 Task: Find public transportation options from Seattle, Washington, to Portland, Oregon.
Action: Mouse moved to (270, 86)
Screenshot: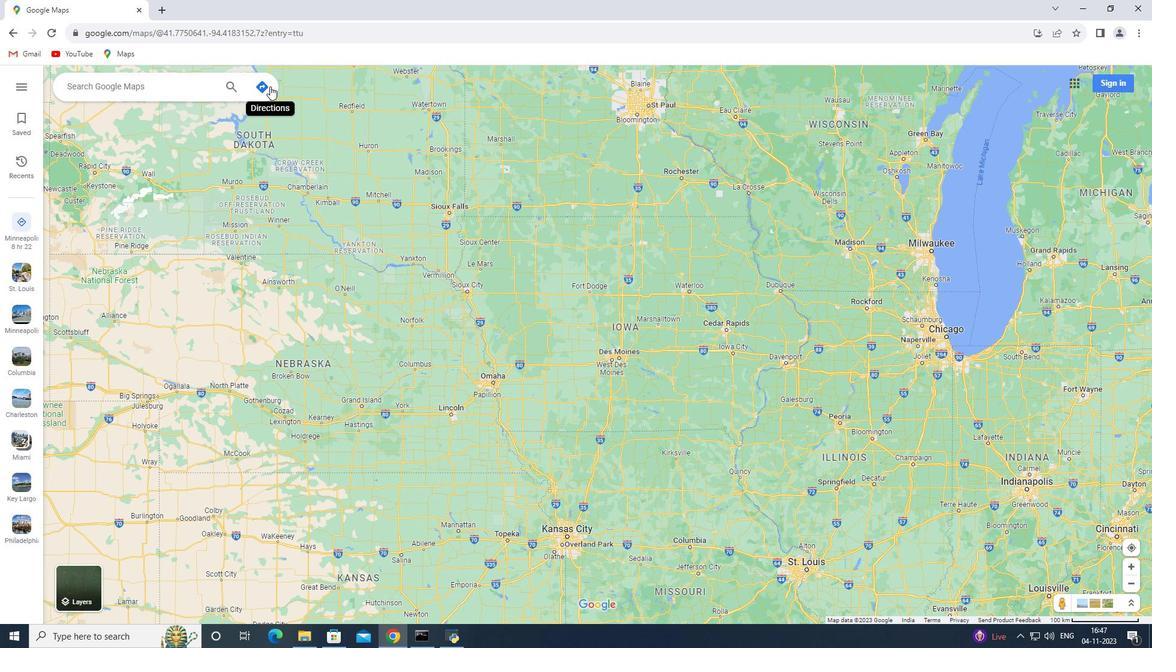 
Action: Mouse pressed left at (270, 86)
Screenshot: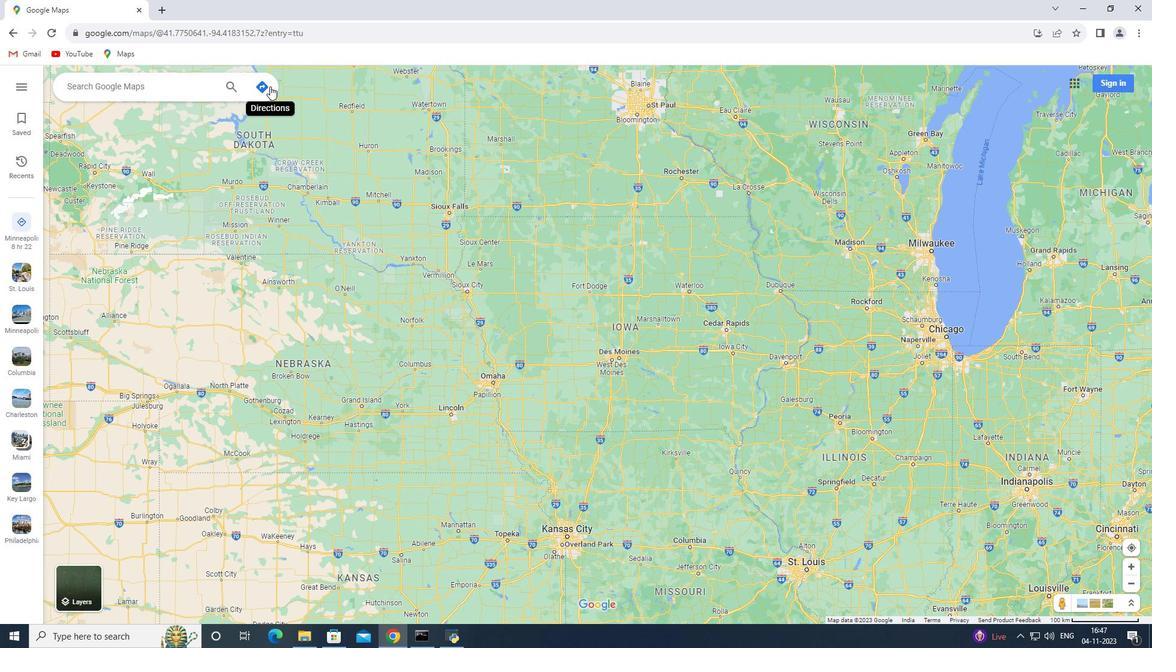 
Action: Mouse moved to (181, 112)
Screenshot: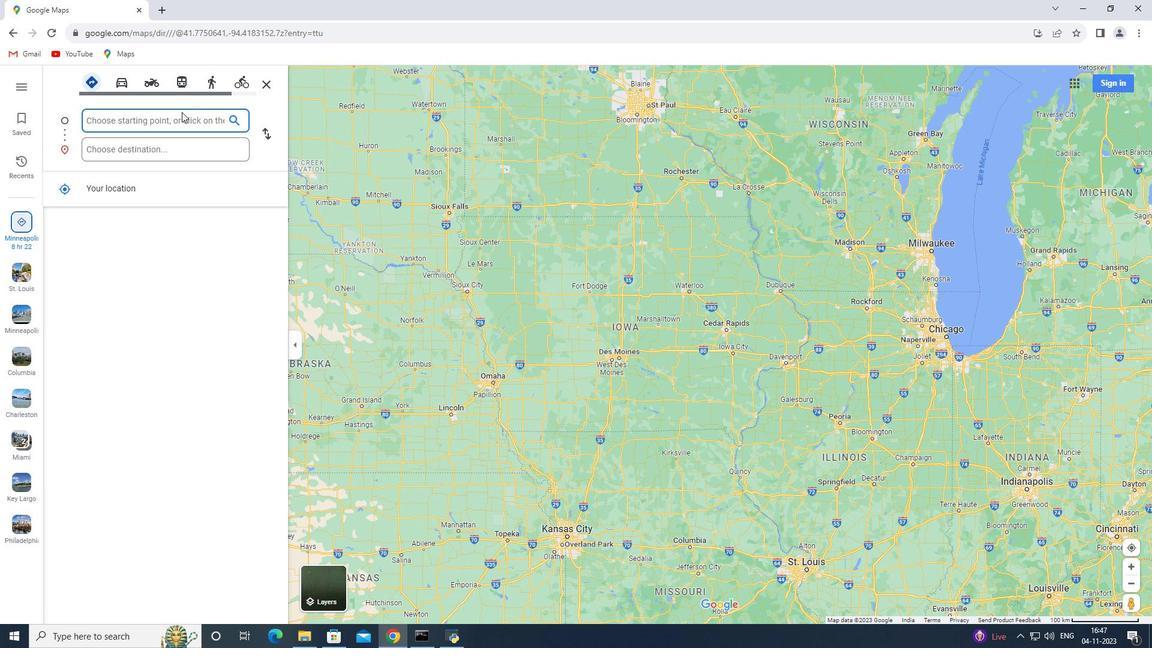 
Action: Key pressed <Key.shift>Seattle,<Key.space><Key.shift>Washington
Screenshot: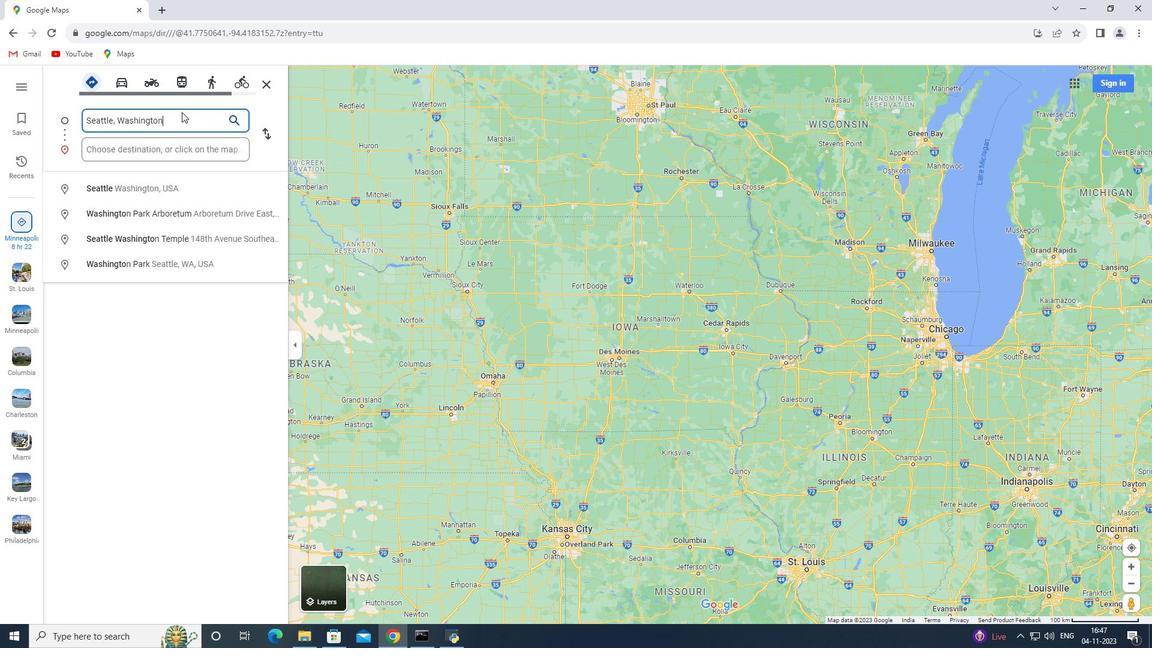 
Action: Mouse moved to (180, 148)
Screenshot: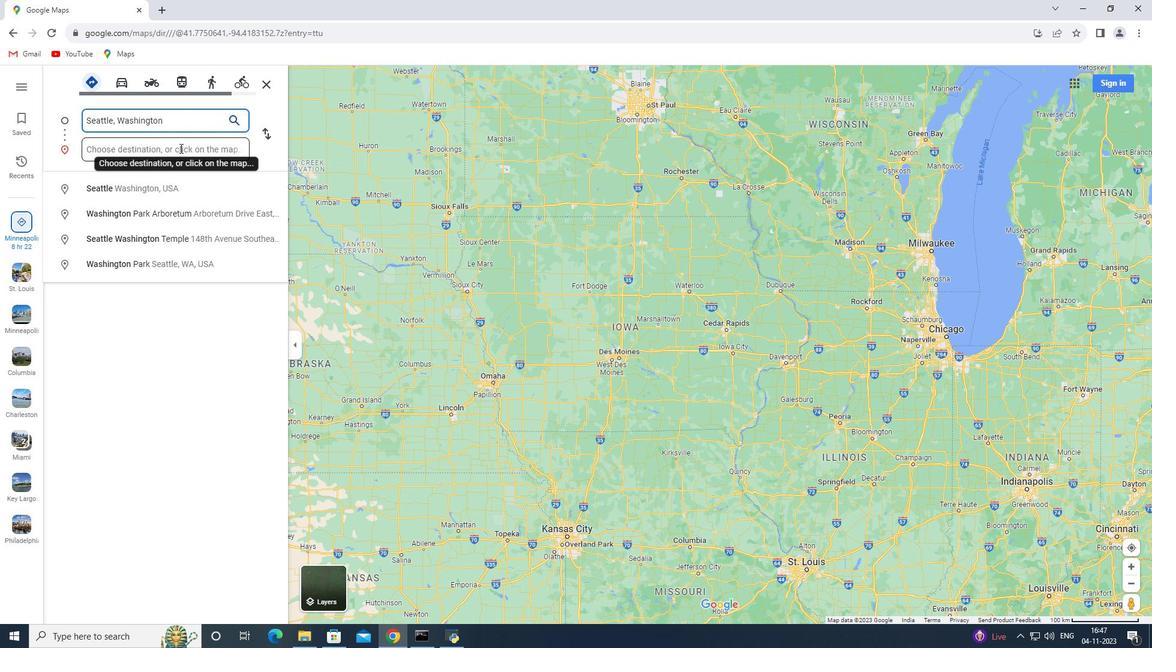 
Action: Mouse pressed left at (180, 148)
Screenshot: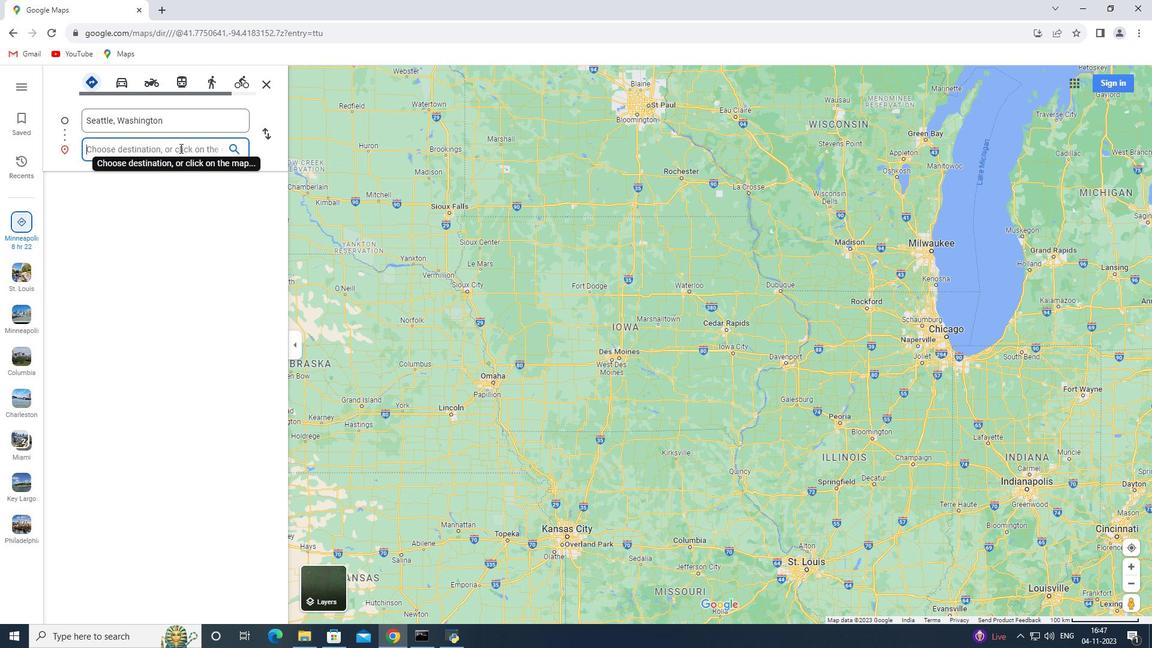 
Action: Key pressed <Key.shift>Portlan
Screenshot: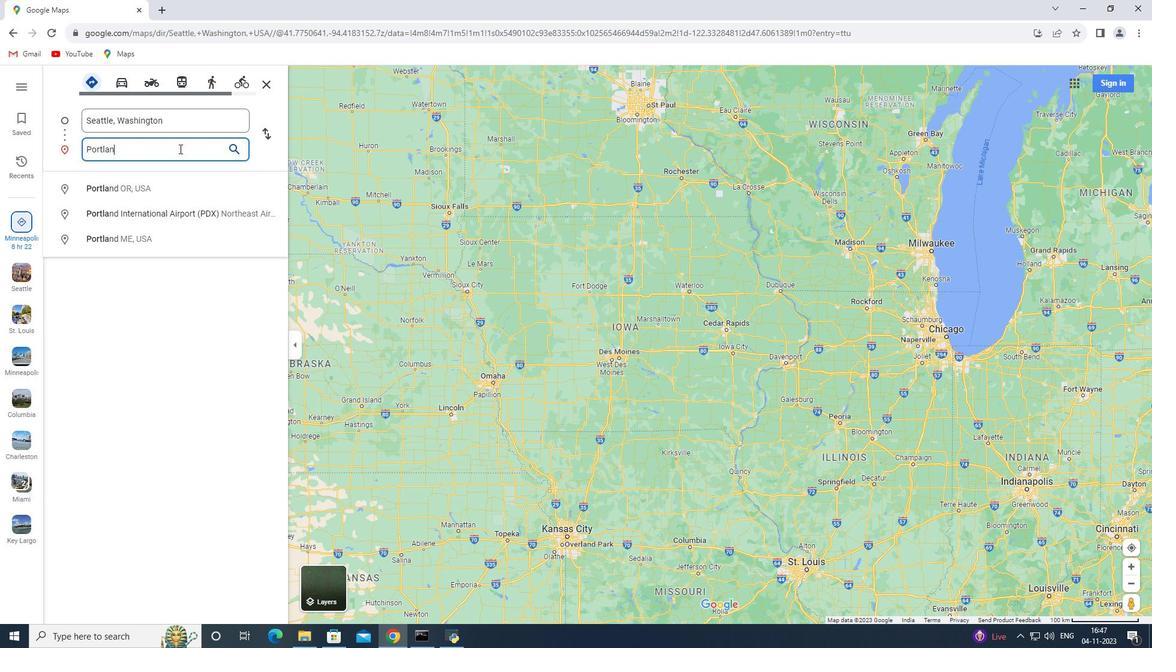 
Action: Mouse moved to (179, 148)
Screenshot: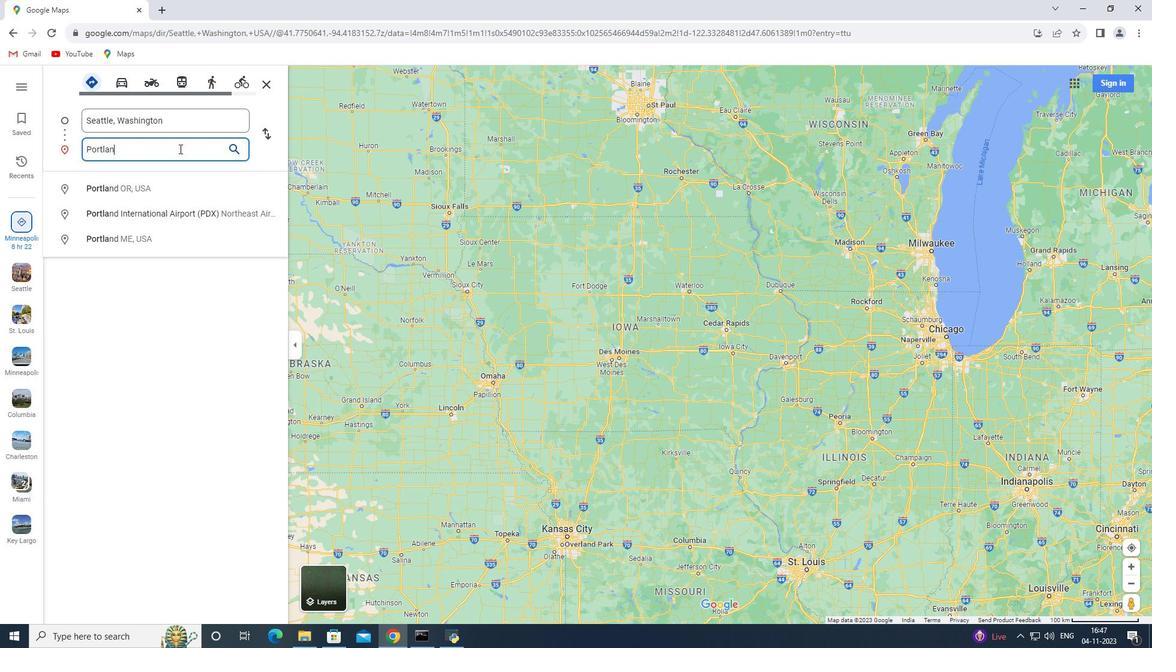 
Action: Key pressed d,<Key.space><Key.shift>Oregon<Key.enter>
Screenshot: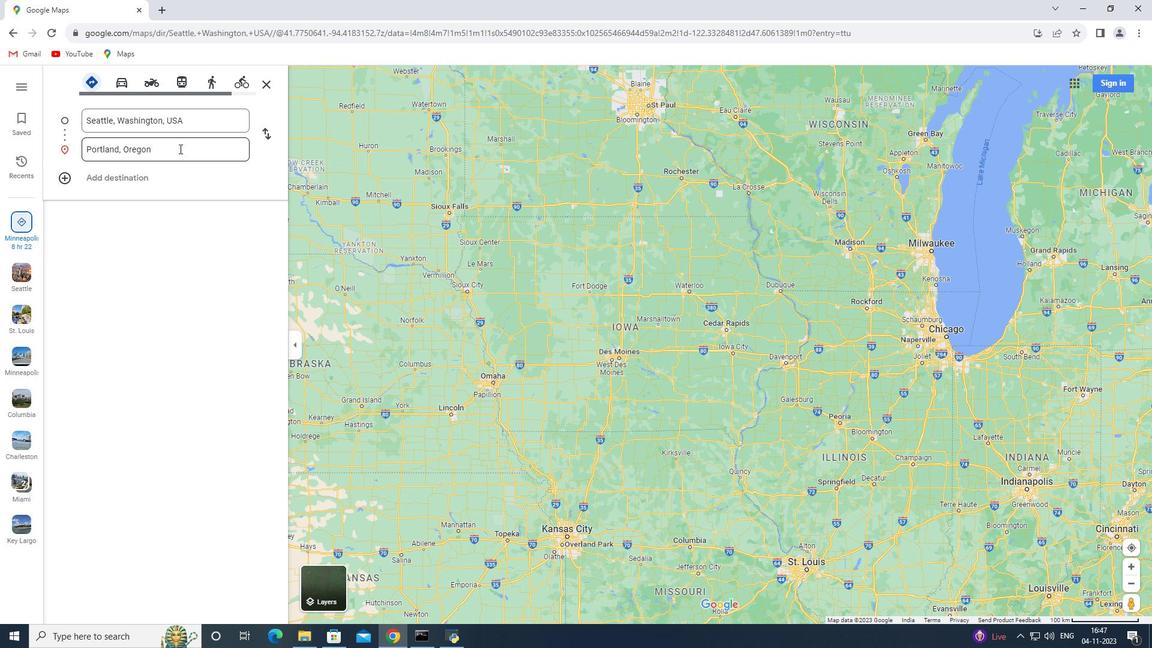 
Action: Mouse moved to (573, 82)
Screenshot: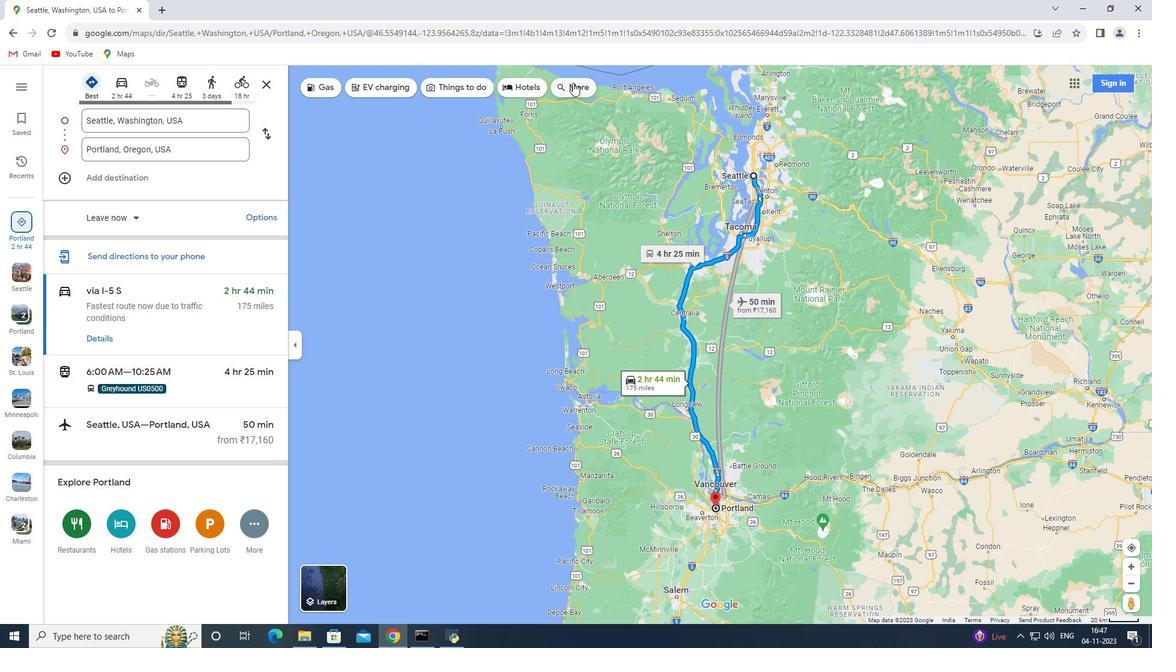 
Action: Mouse pressed left at (573, 82)
Screenshot: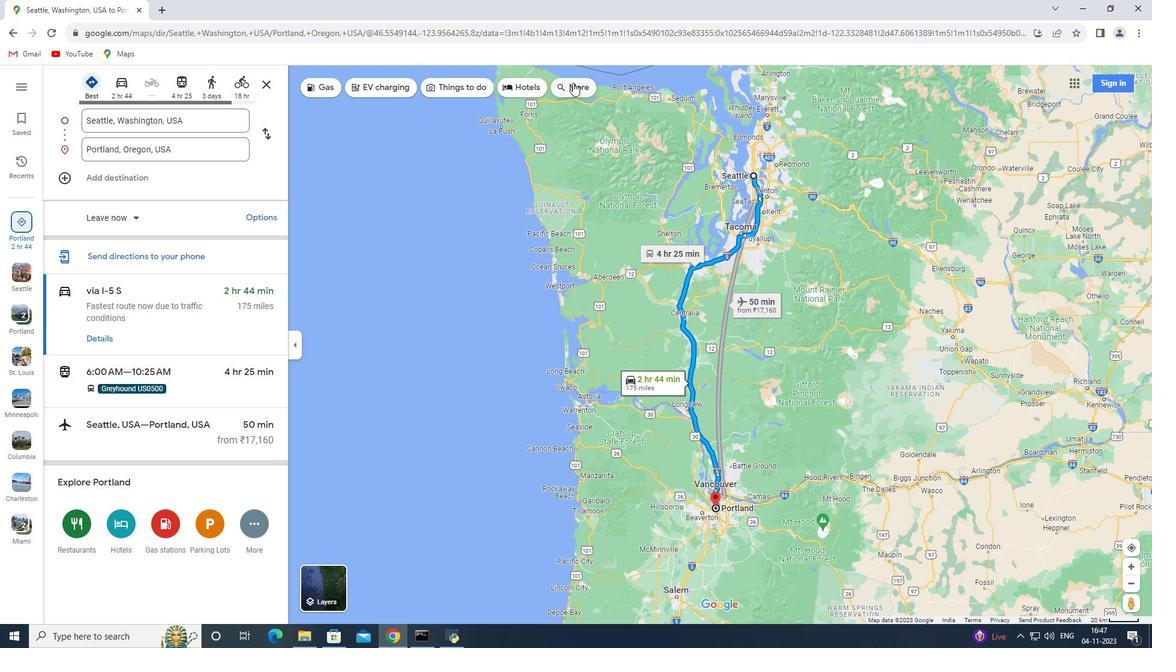 
Action: Mouse moved to (144, 79)
Screenshot: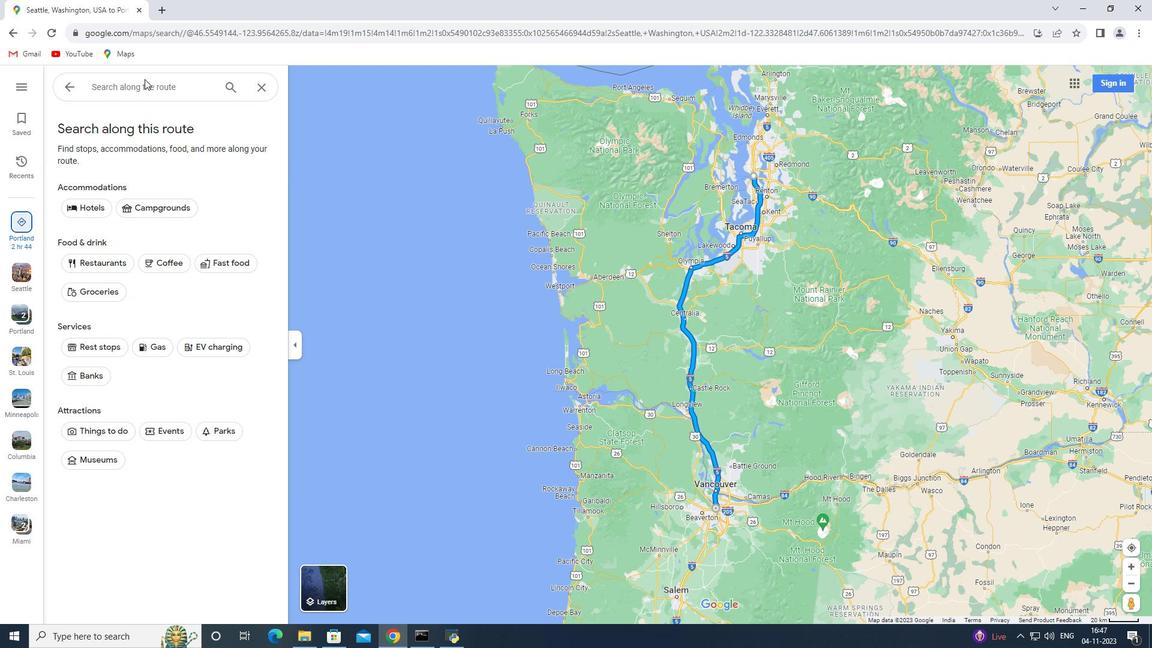 
Action: Mouse pressed left at (144, 79)
Screenshot: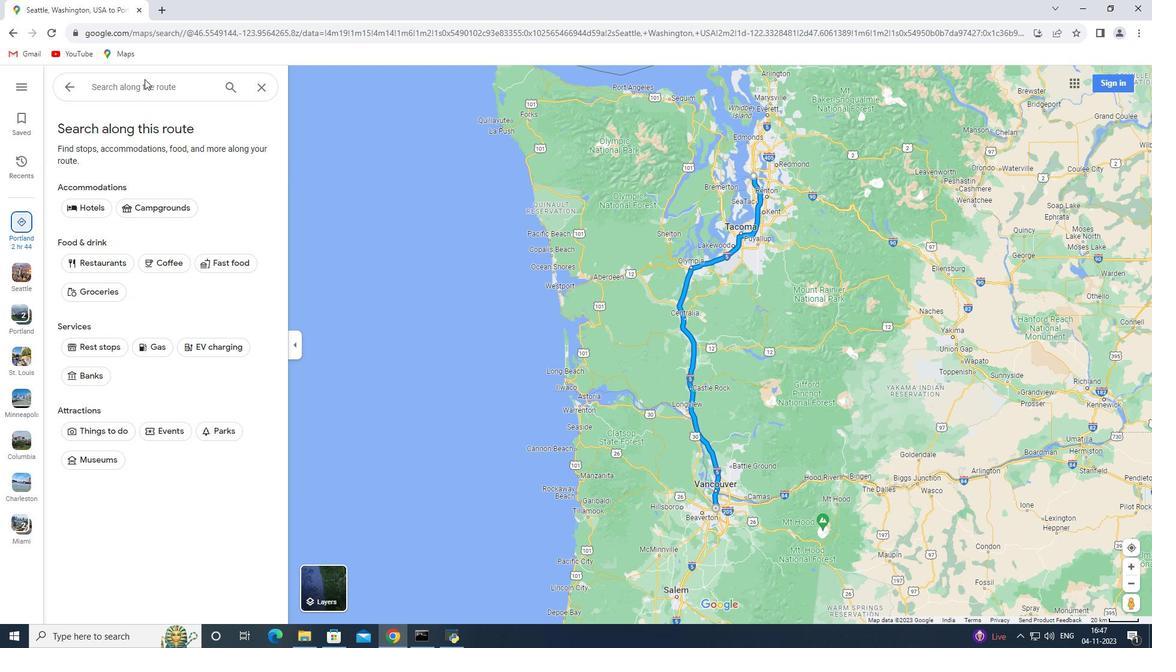 
Action: Mouse moved to (141, 90)
Screenshot: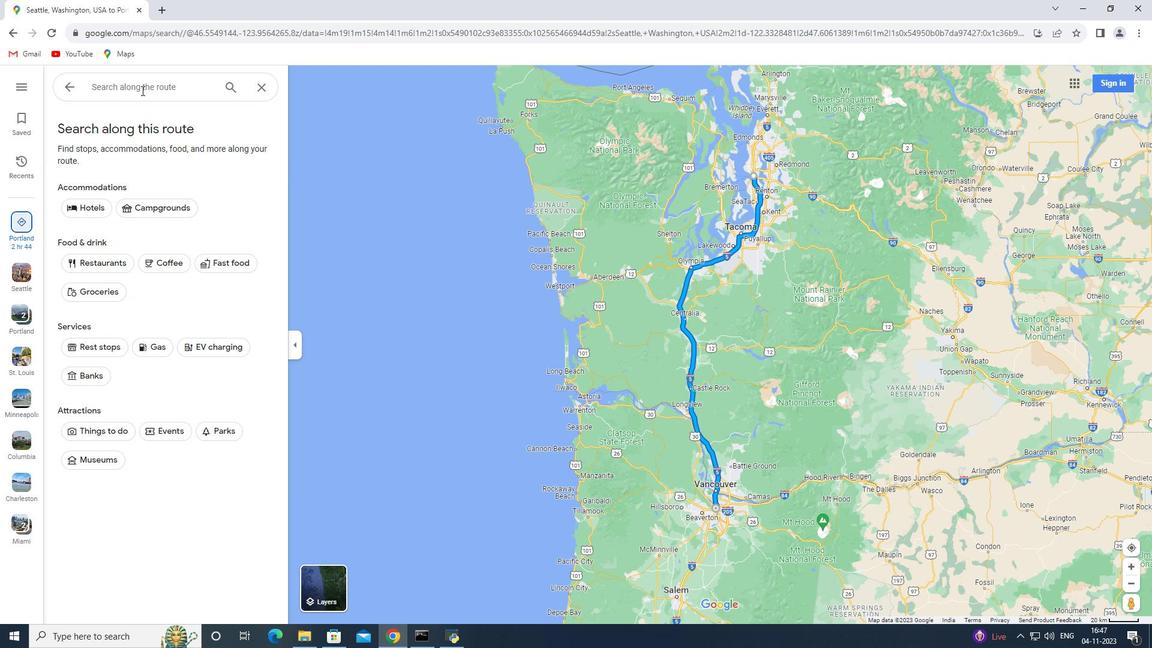 
Action: Mouse pressed left at (141, 90)
Screenshot: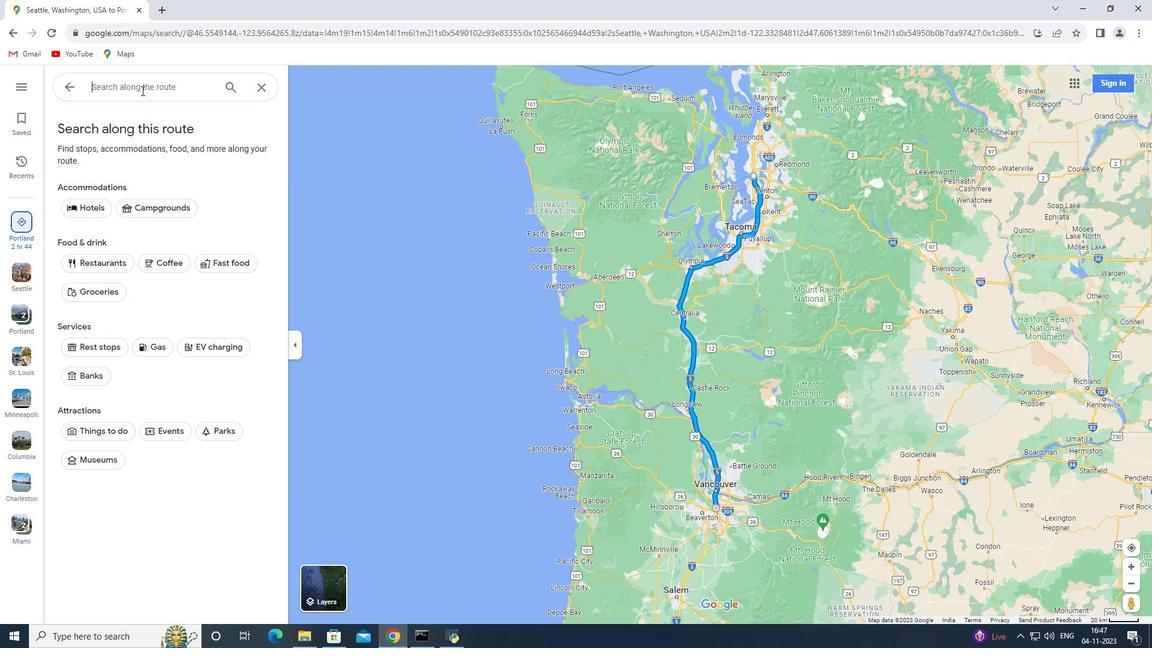 
Action: Key pressed public<Key.space>transpot<Key.backspace>rtation<Key.enter>
Screenshot: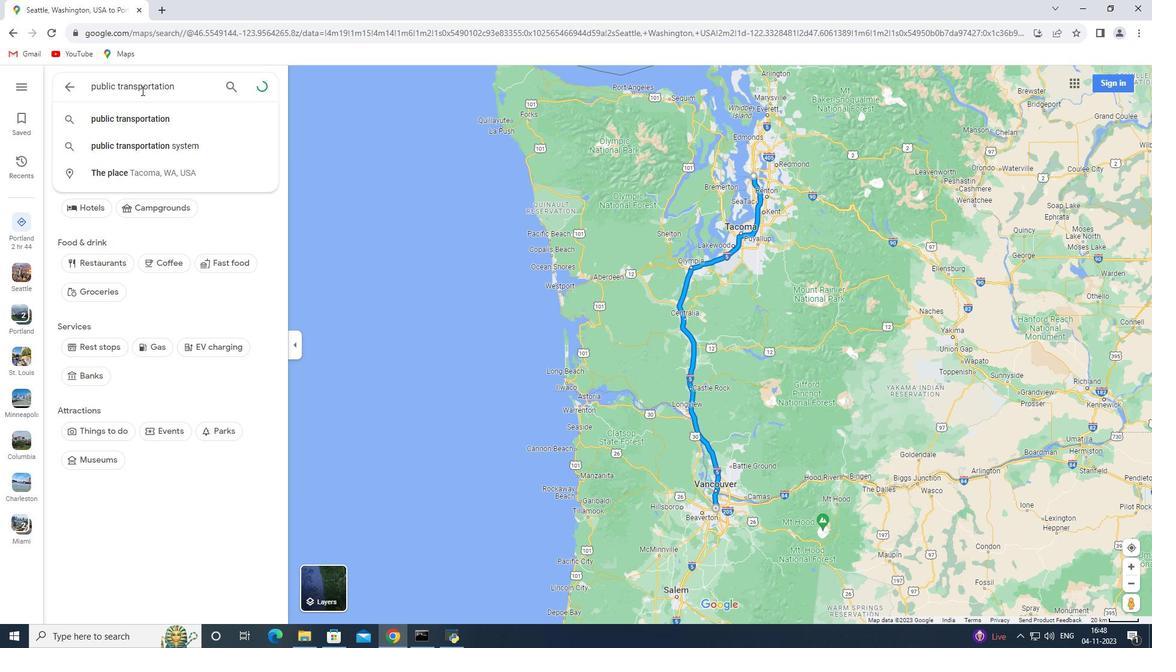 
